 Task: Set the Payment "10000.00" Under Process Payment.
Action: Mouse moved to (106, 12)
Screenshot: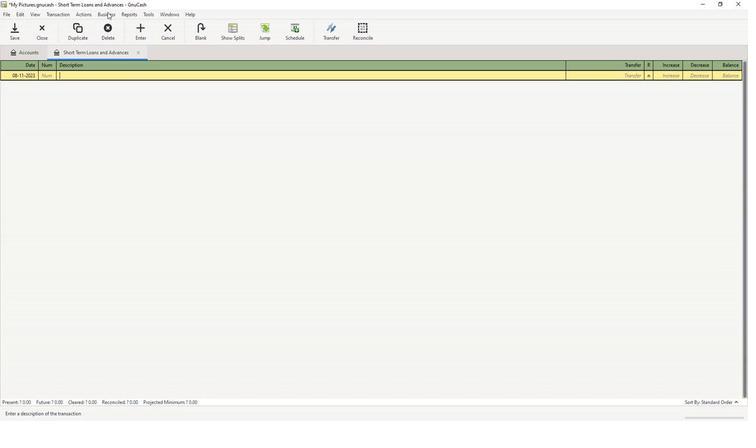 
Action: Mouse pressed left at (106, 12)
Screenshot: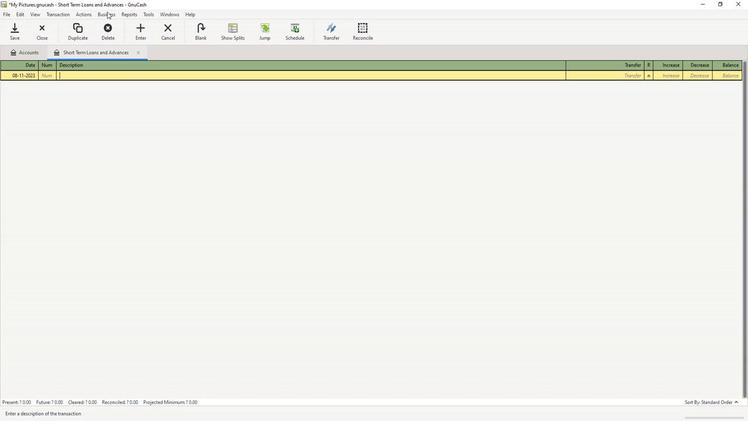 
Action: Mouse moved to (111, 25)
Screenshot: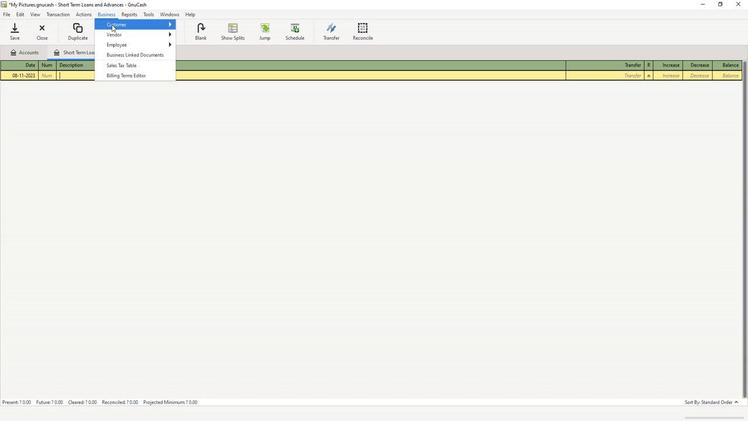 
Action: Mouse pressed left at (111, 25)
Screenshot: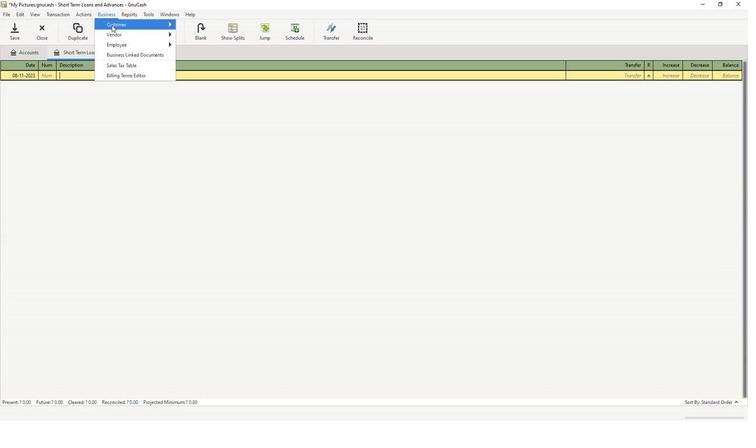 
Action: Mouse moved to (207, 96)
Screenshot: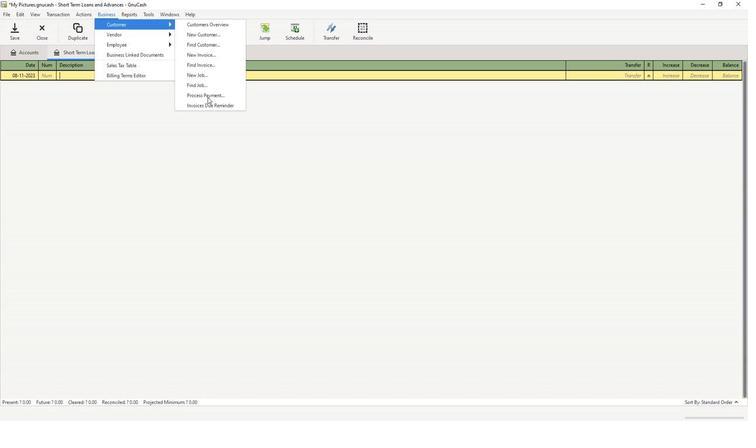 
Action: Mouse pressed left at (207, 96)
Screenshot: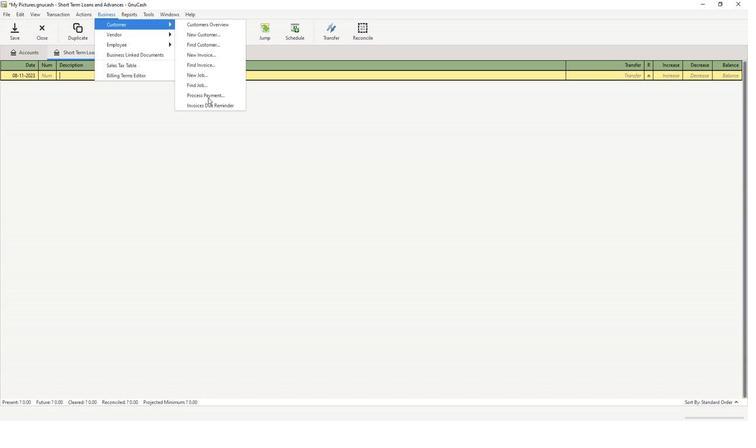 
Action: Mouse moved to (317, 249)
Screenshot: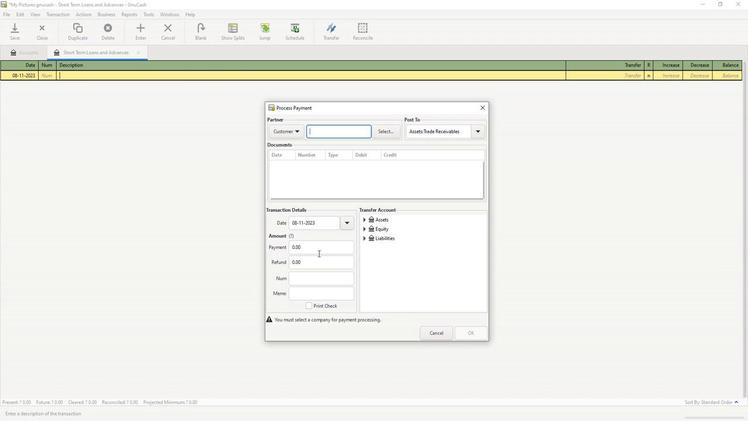 
Action: Mouse pressed left at (317, 249)
Screenshot: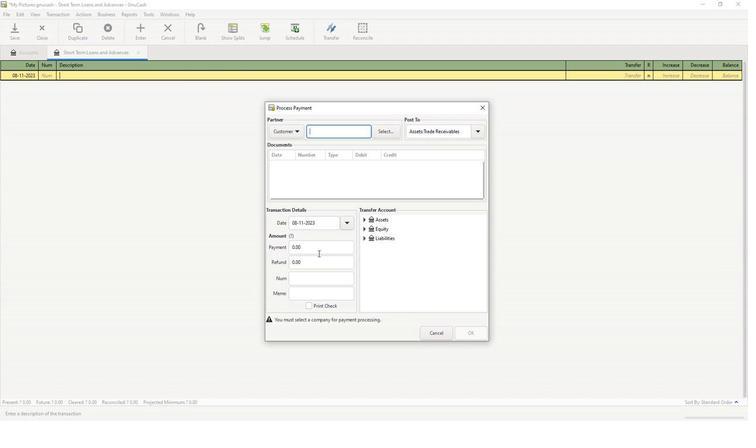 
Action: Key pressed <Key.backspace><Key.backspace><Key.backspace><Key.backspace><Key.backspace><Key.backspace>10000.00
Screenshot: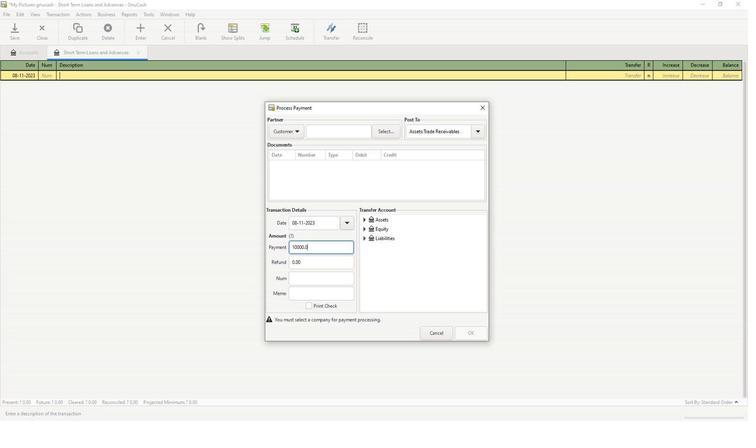
